 Task: Set a reminder to review and optimize the customer journey across all touchpoints, ensuring a seamless and delightful experience for prospects and clients by October 12th at 9 AM.
Action: Mouse moved to (37, 108)
Screenshot: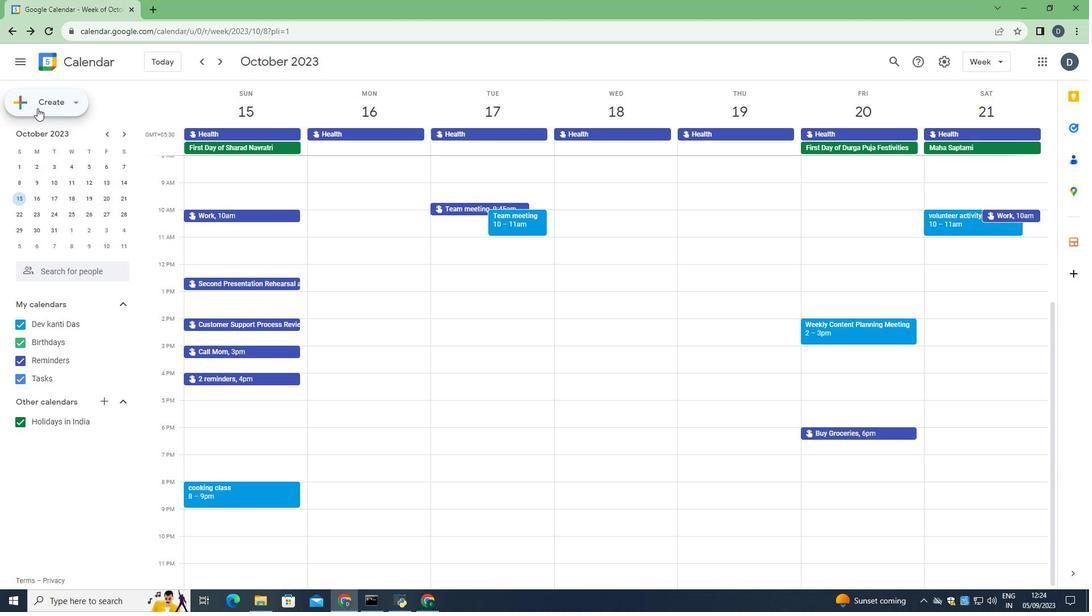 
Action: Mouse pressed left at (37, 108)
Screenshot: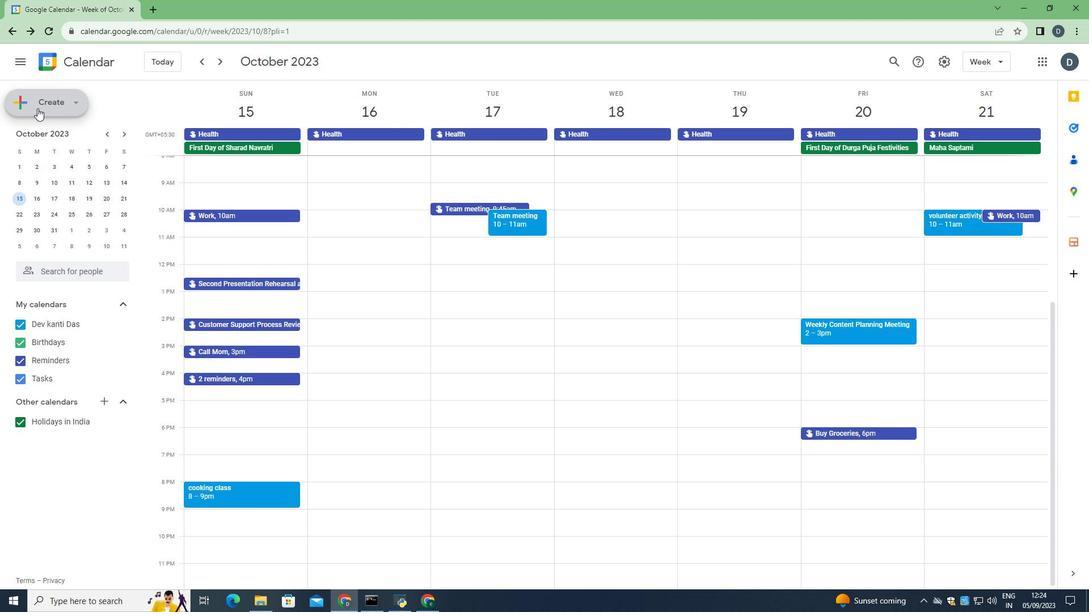 
Action: Mouse moved to (31, 129)
Screenshot: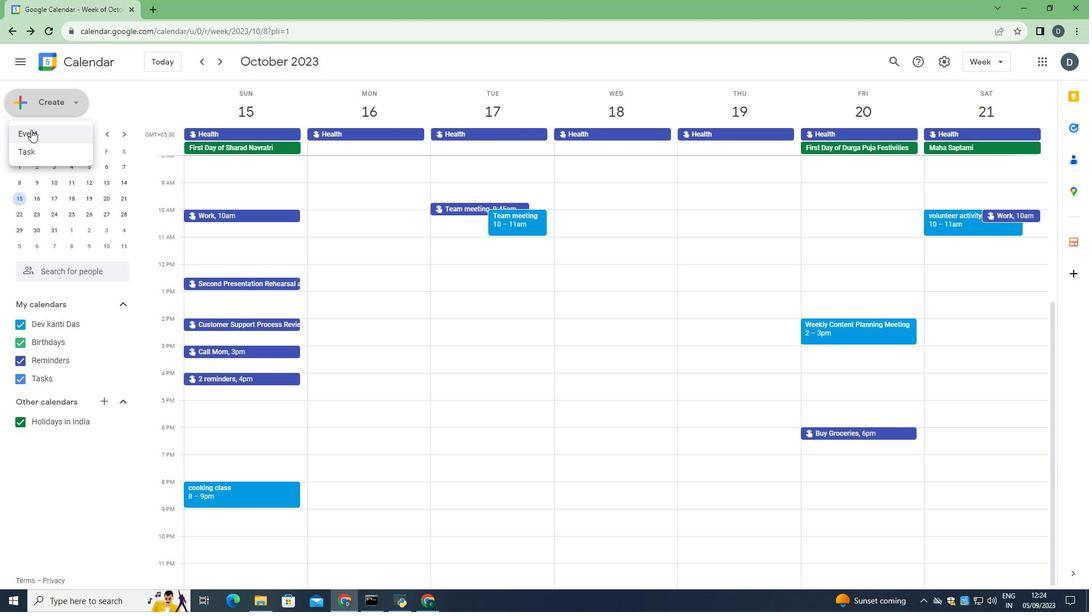 
Action: Mouse pressed left at (31, 129)
Screenshot: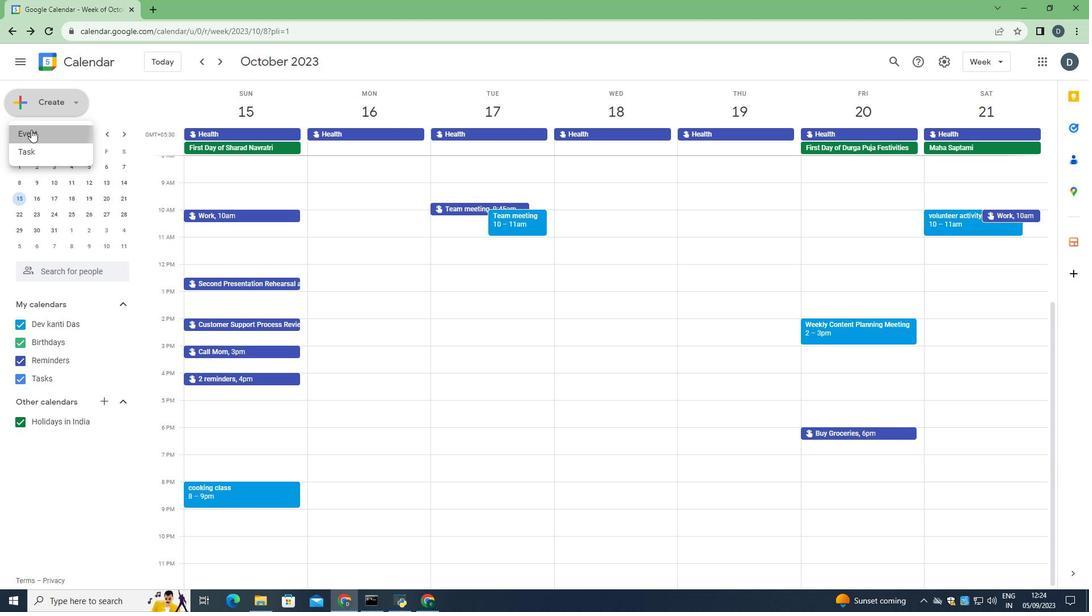 
Action: Mouse moved to (434, 241)
Screenshot: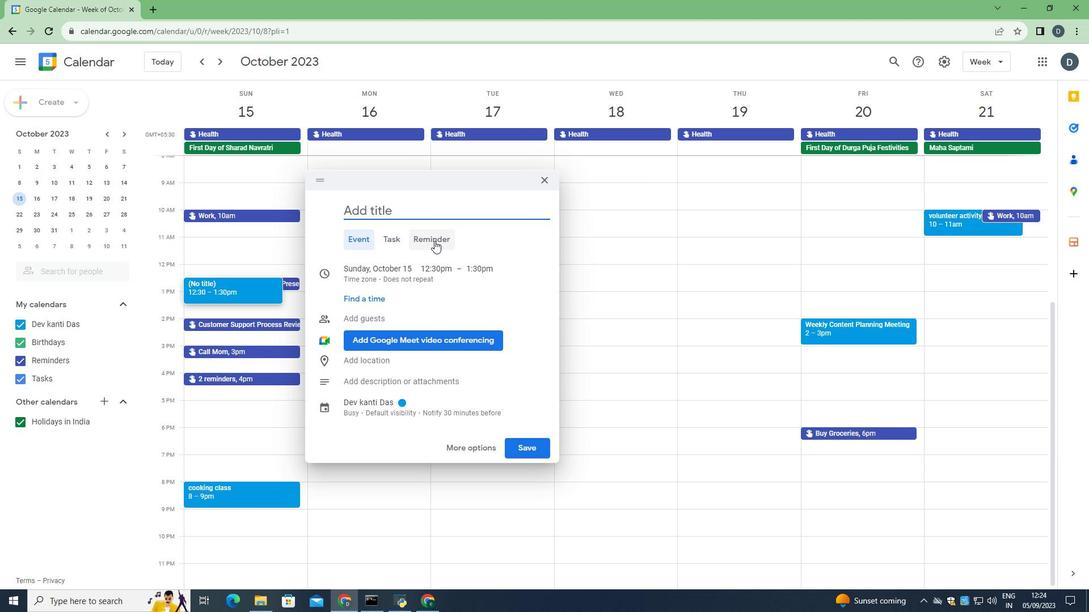 
Action: Mouse pressed left at (434, 241)
Screenshot: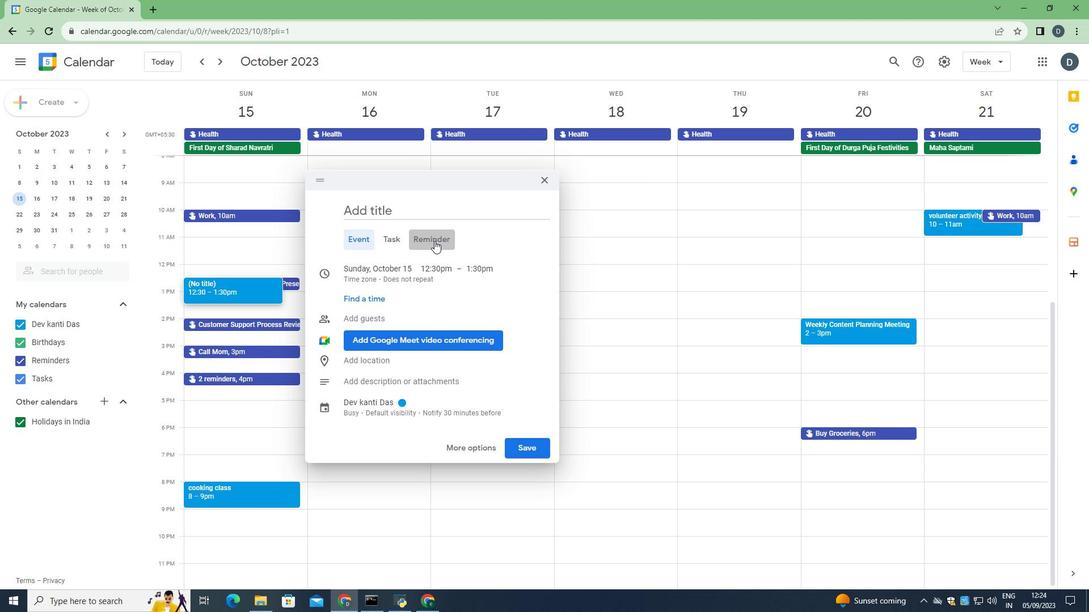 
Action: Mouse moved to (431, 217)
Screenshot: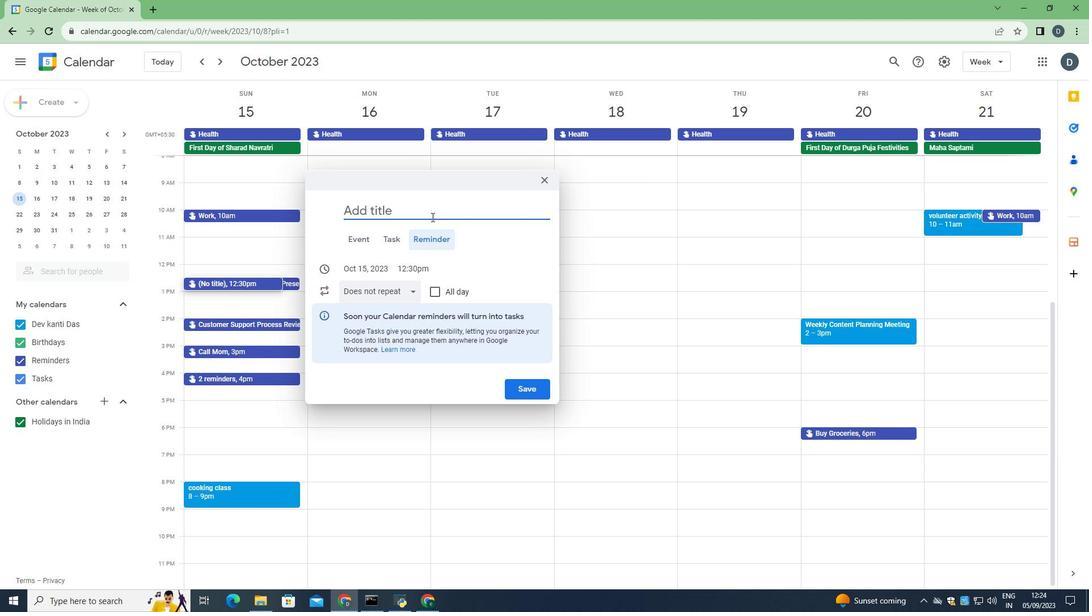 
Action: Mouse pressed left at (431, 217)
Screenshot: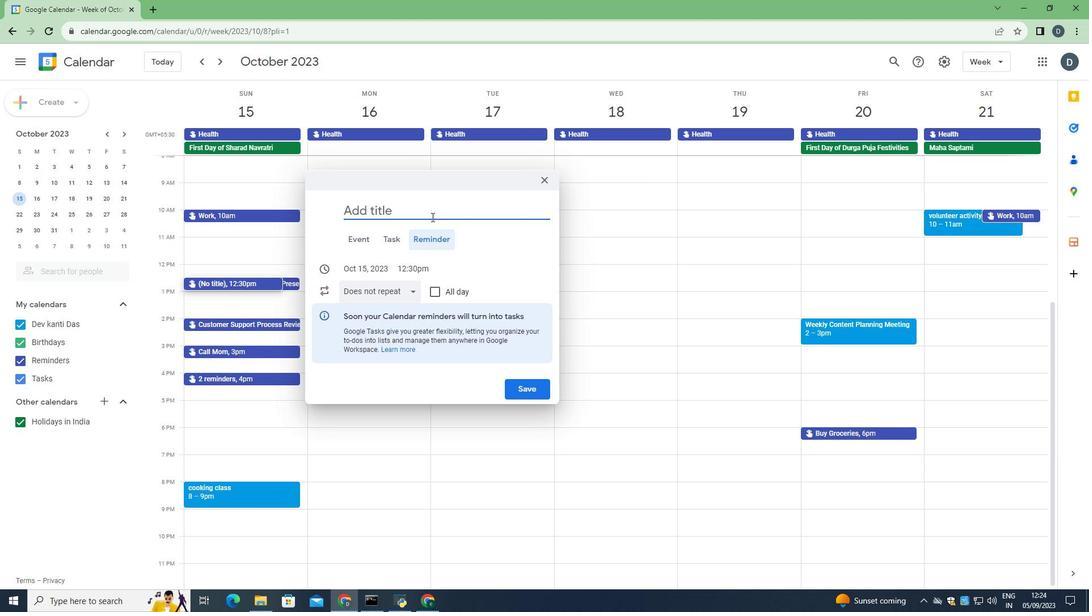 
Action: Key pressed <Key.shift>Customer<Key.space><Key.shift>Journey<Key.space><Key.shift>Optimization
Screenshot: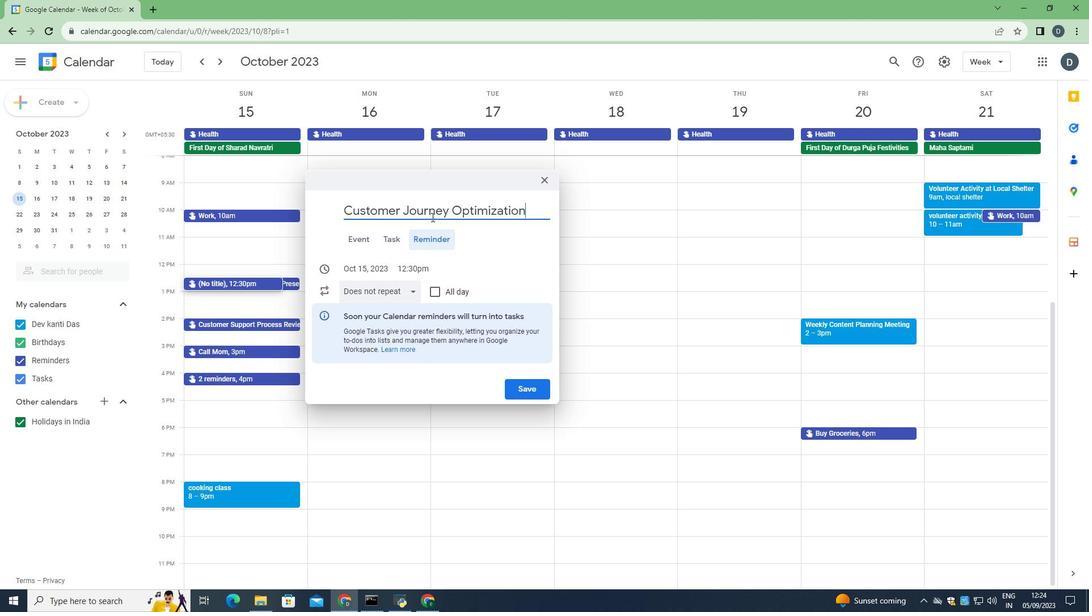 
Action: Mouse moved to (431, 213)
Screenshot: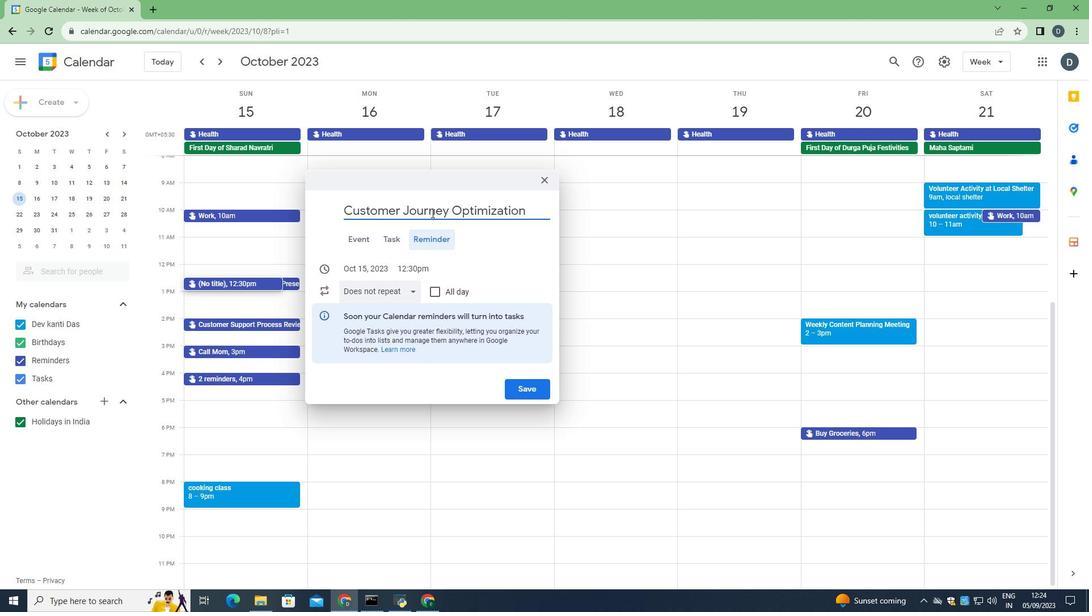 
Action: Key pressed .
Screenshot: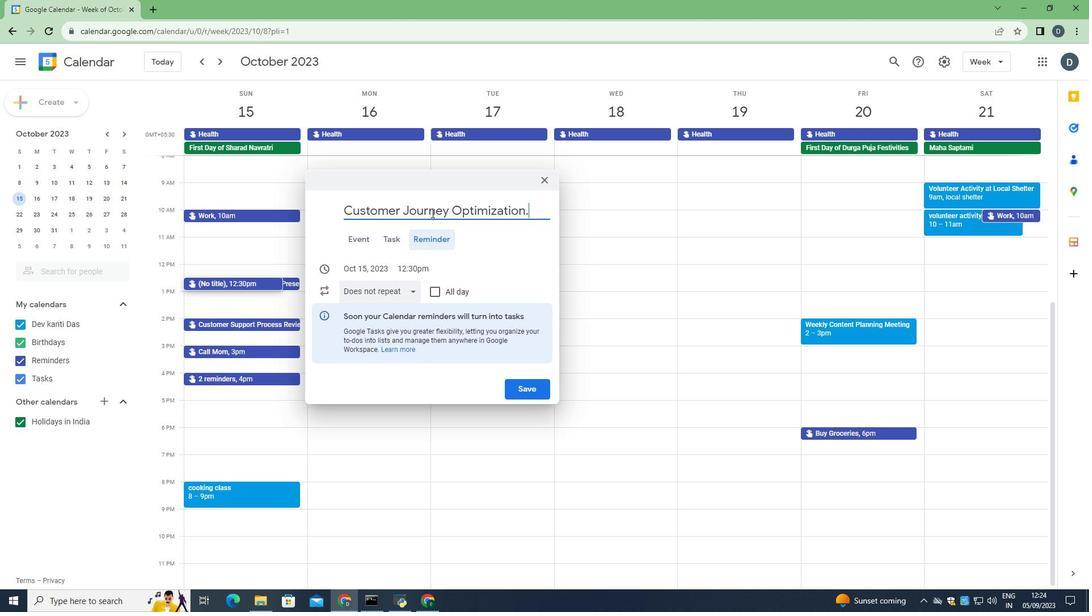 
Action: Mouse moved to (371, 269)
Screenshot: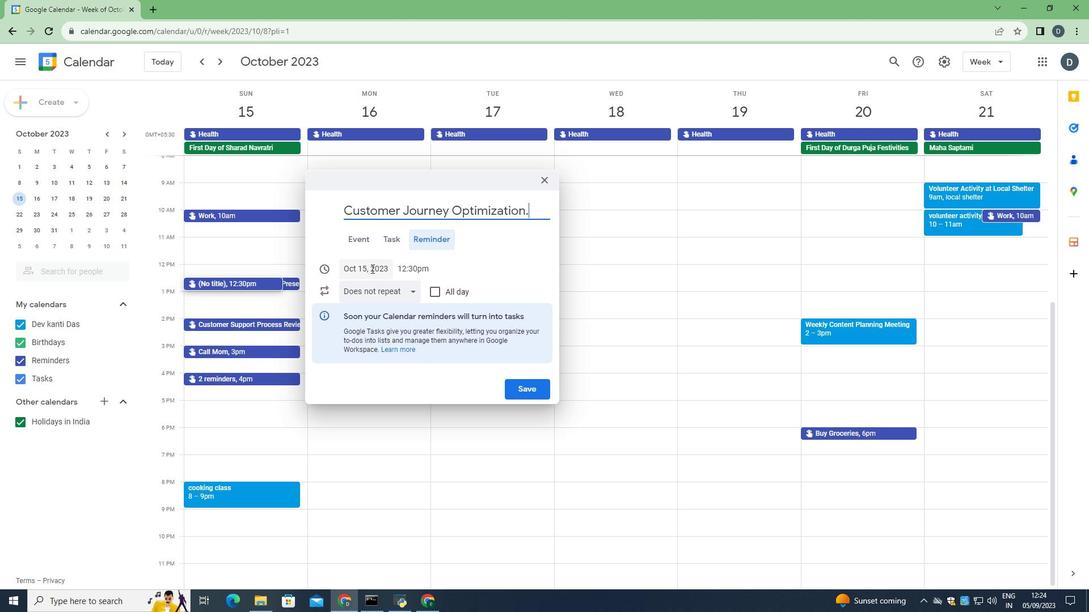 
Action: Mouse pressed left at (371, 269)
Screenshot: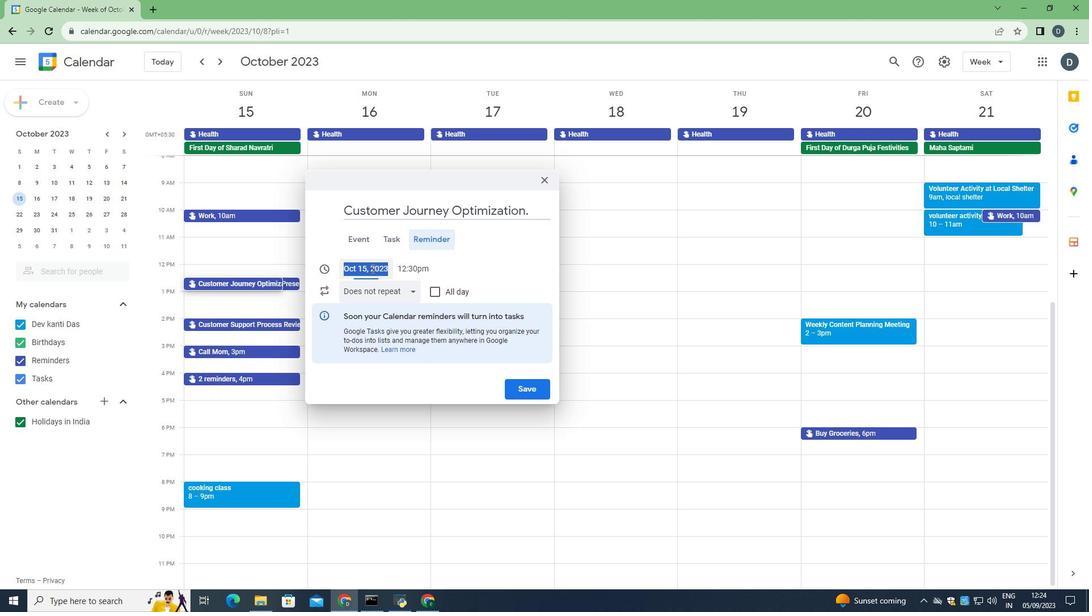 
Action: Mouse moved to (439, 339)
Screenshot: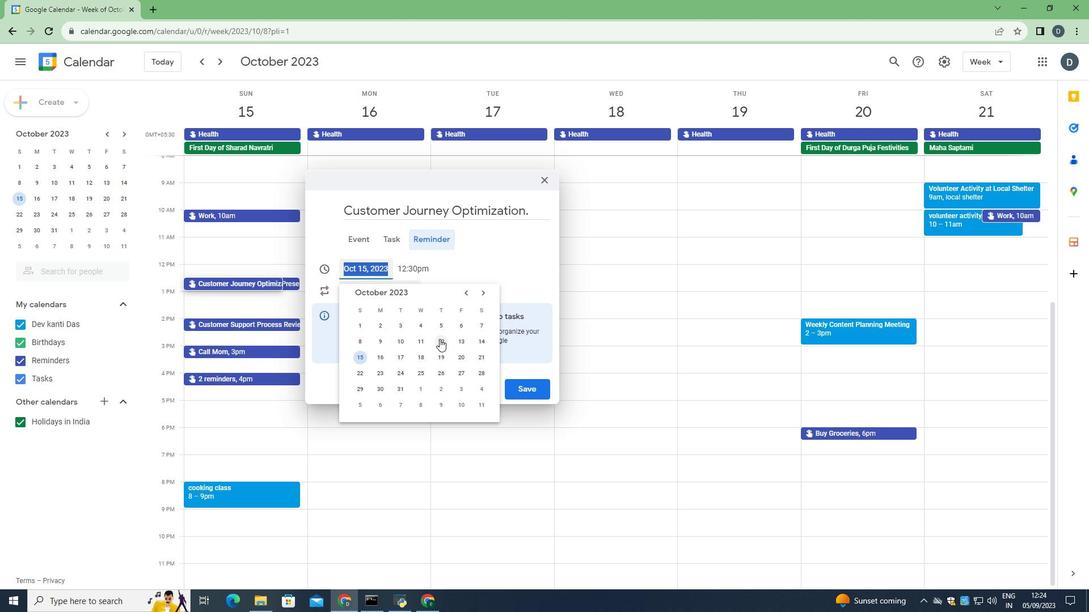 
Action: Mouse pressed left at (439, 339)
Screenshot: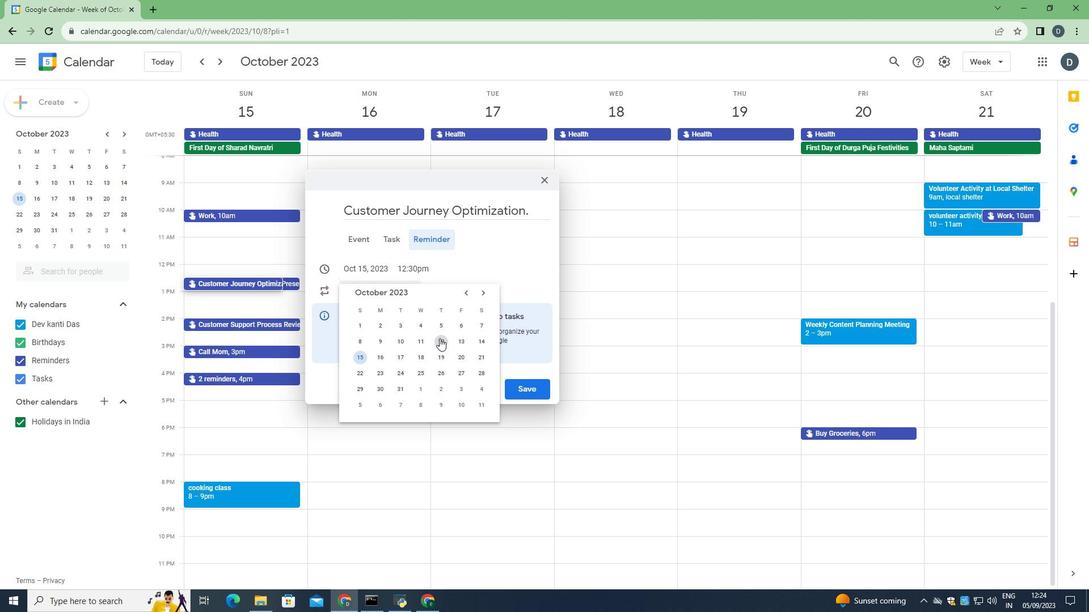 
Action: Mouse moved to (524, 269)
Screenshot: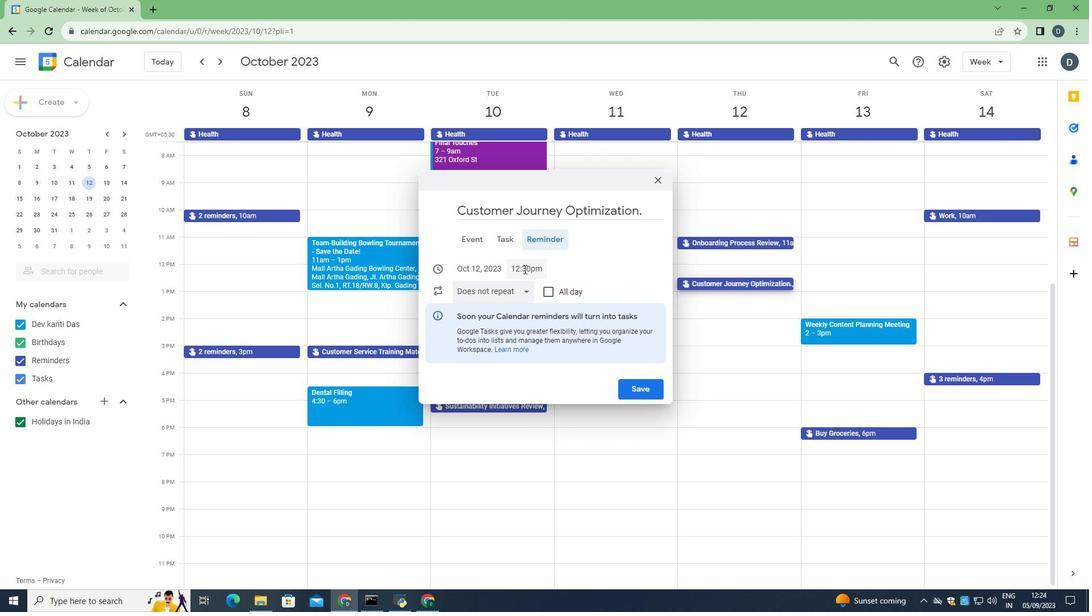 
Action: Mouse pressed left at (524, 269)
Screenshot: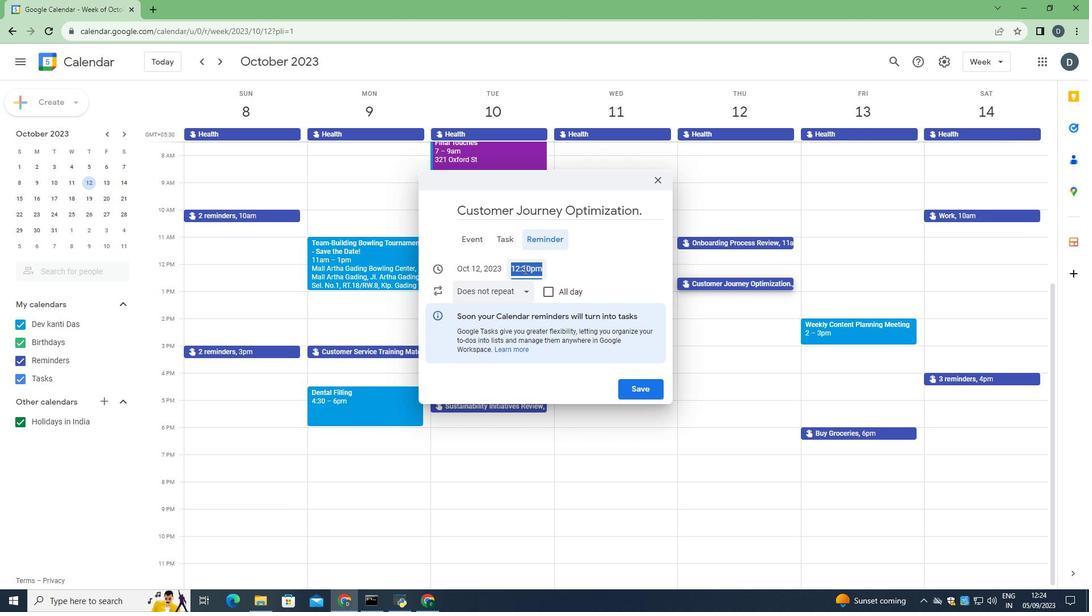 
Action: Mouse moved to (539, 334)
Screenshot: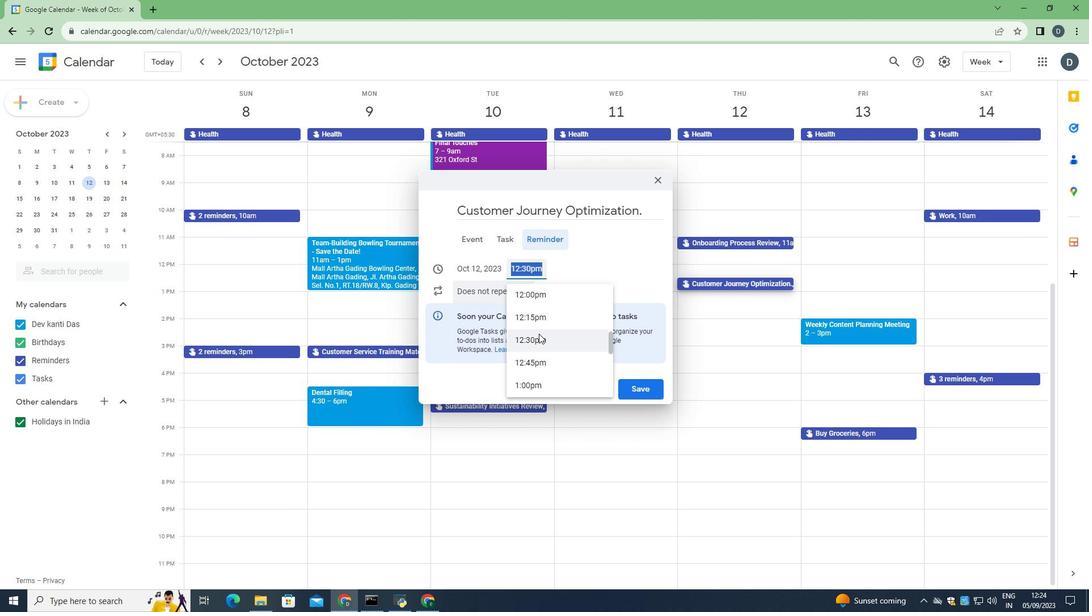 
Action: Mouse scrolled (539, 334) with delta (0, 0)
Screenshot: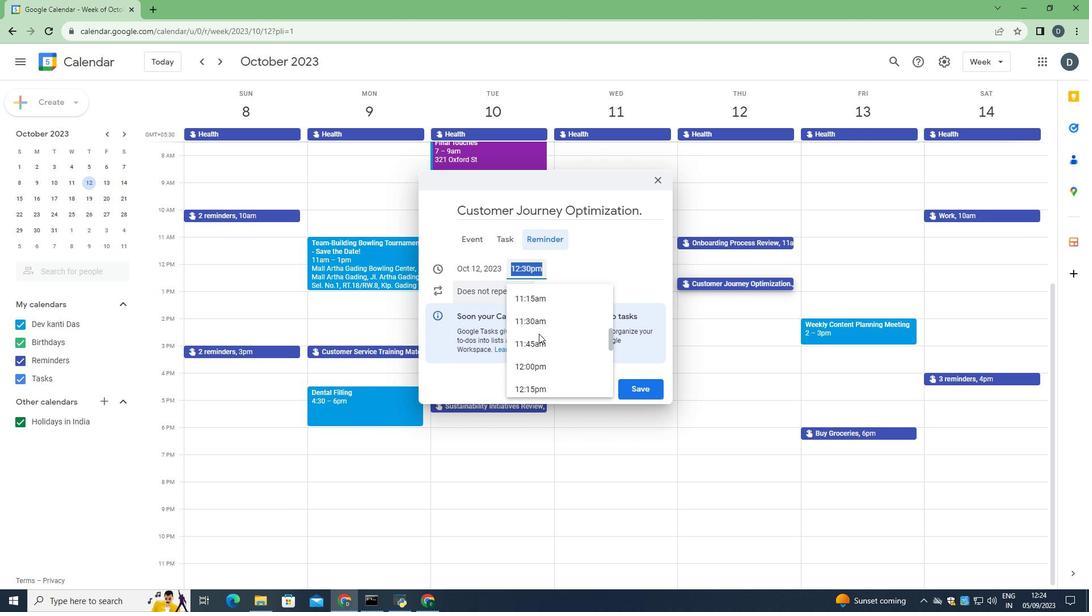 
Action: Mouse scrolled (539, 334) with delta (0, 0)
Screenshot: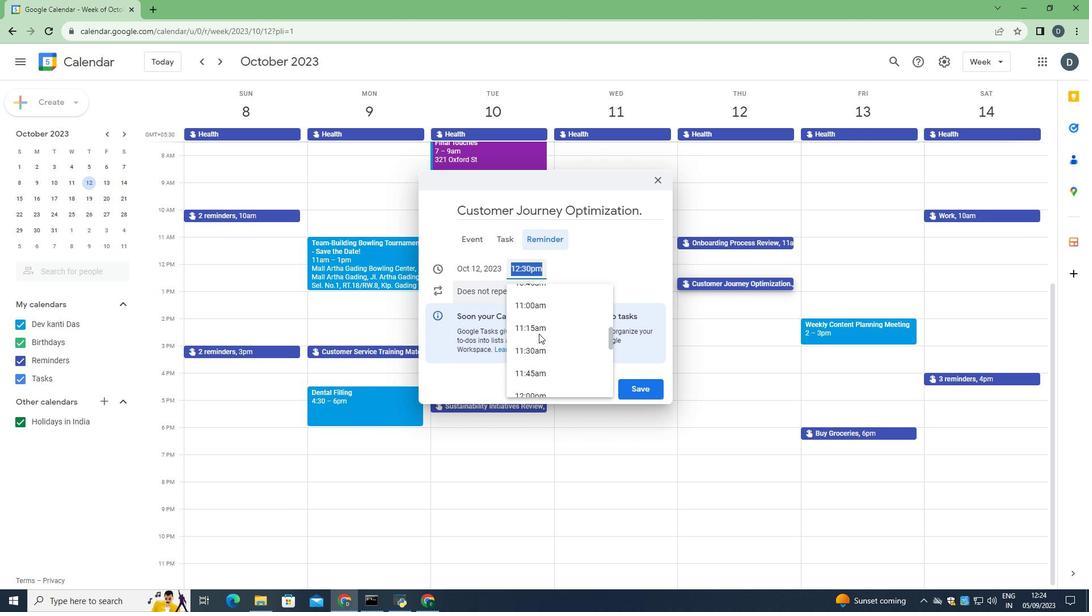 
Action: Mouse scrolled (539, 334) with delta (0, 0)
Screenshot: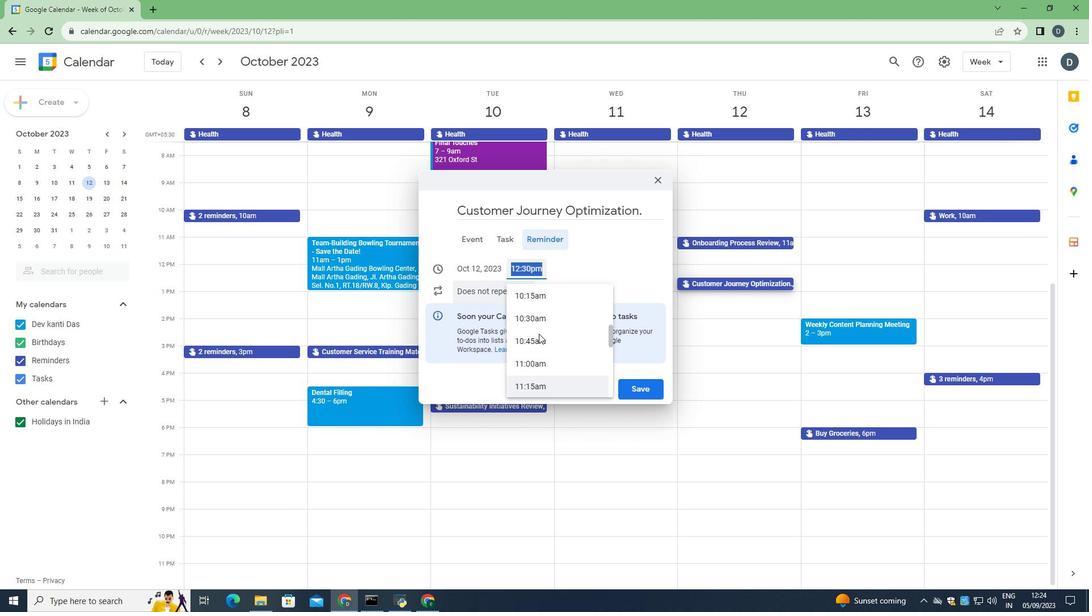 
Action: Mouse scrolled (539, 334) with delta (0, 0)
Screenshot: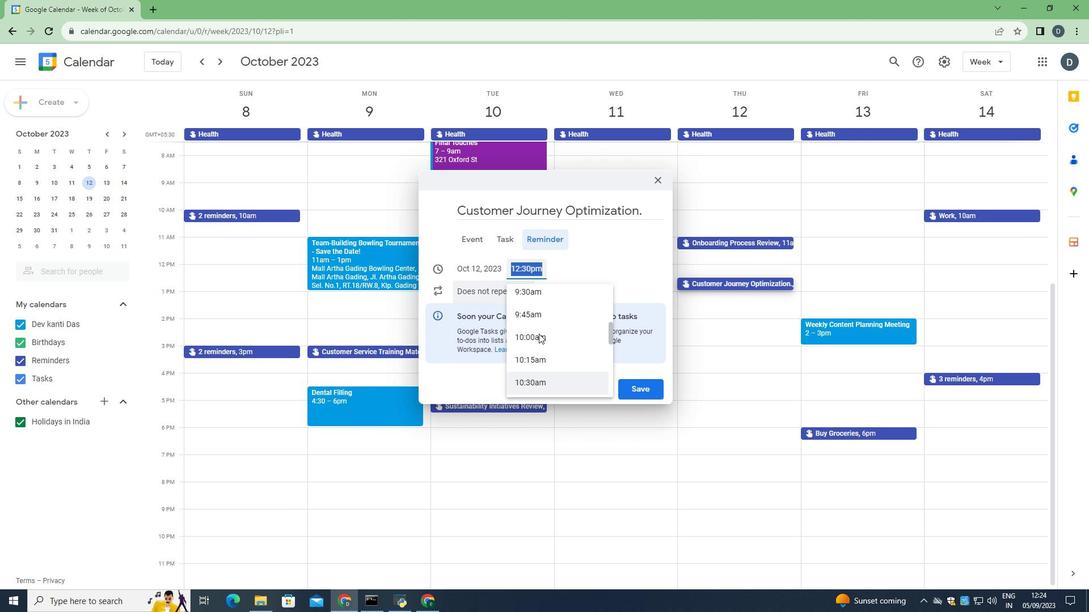 
Action: Mouse scrolled (539, 334) with delta (0, 0)
Screenshot: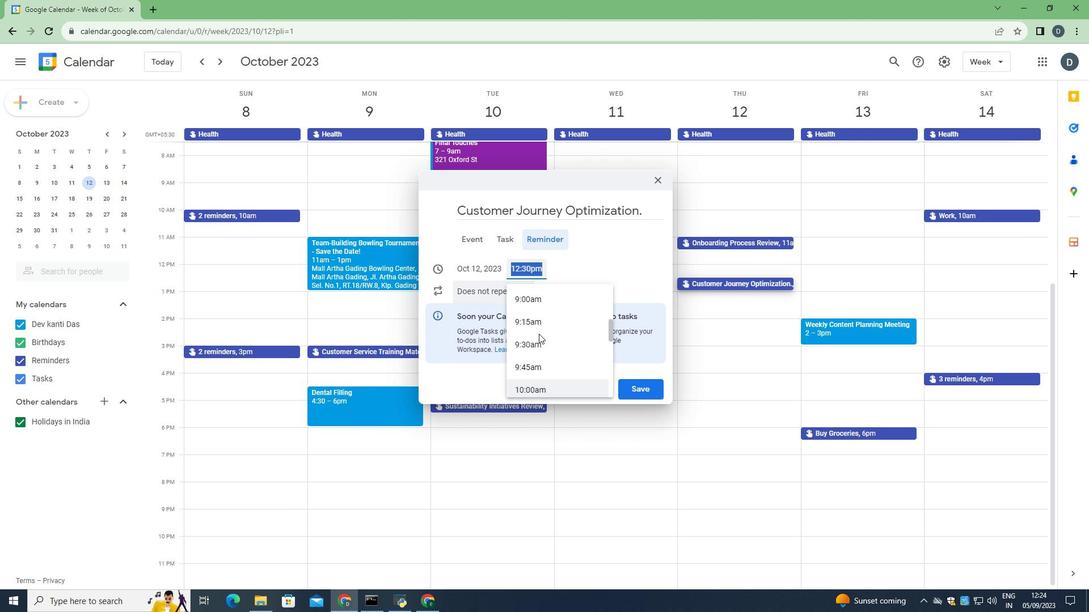 
Action: Mouse moved to (542, 309)
Screenshot: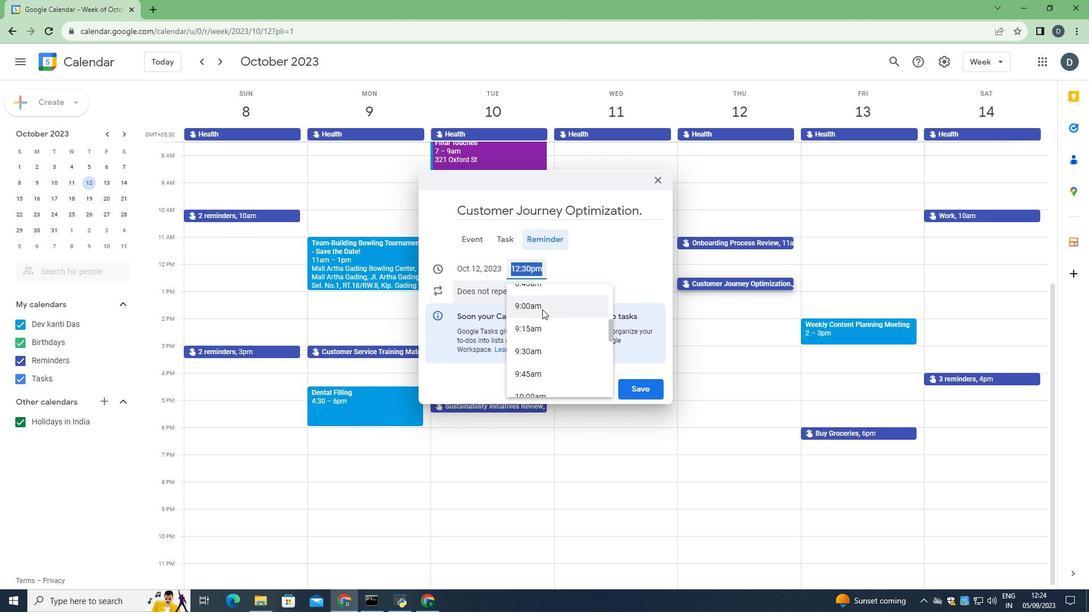 
Action: Mouse pressed left at (542, 309)
Screenshot: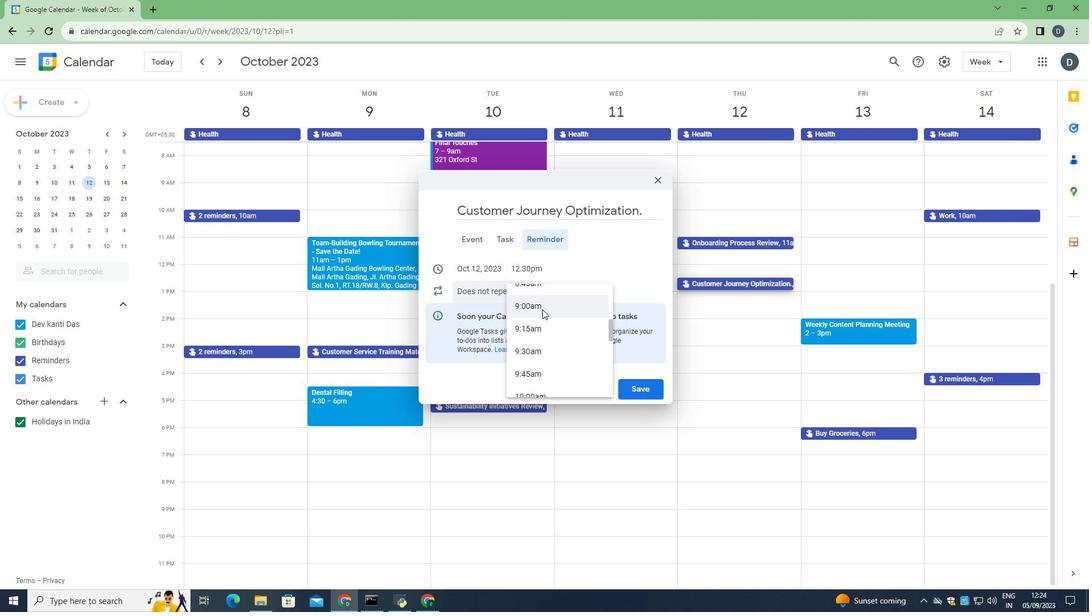 
Action: Mouse moved to (643, 391)
Screenshot: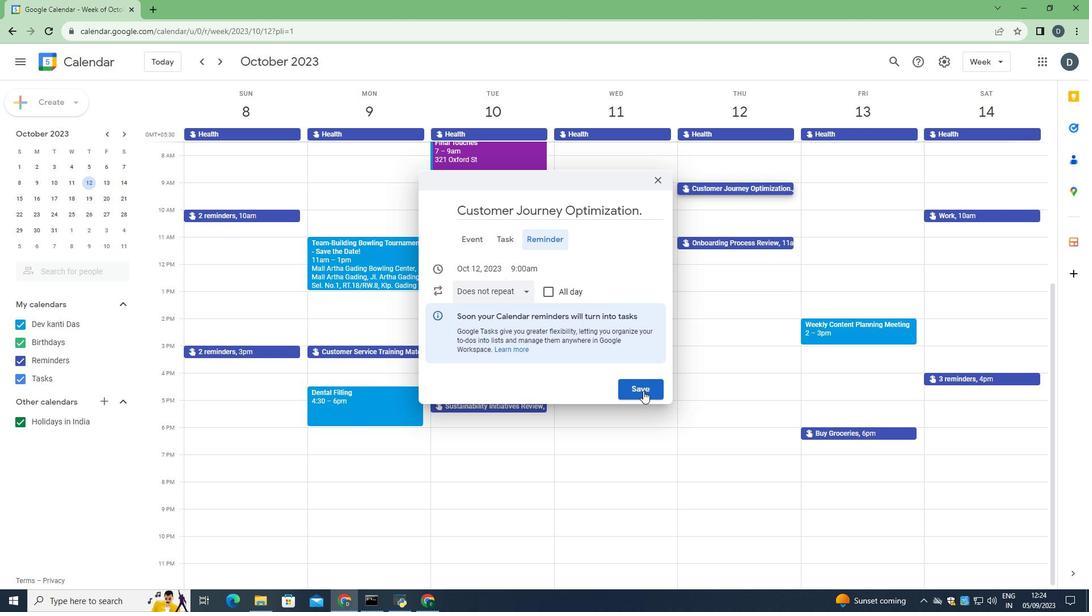 
Action: Mouse pressed left at (643, 391)
Screenshot: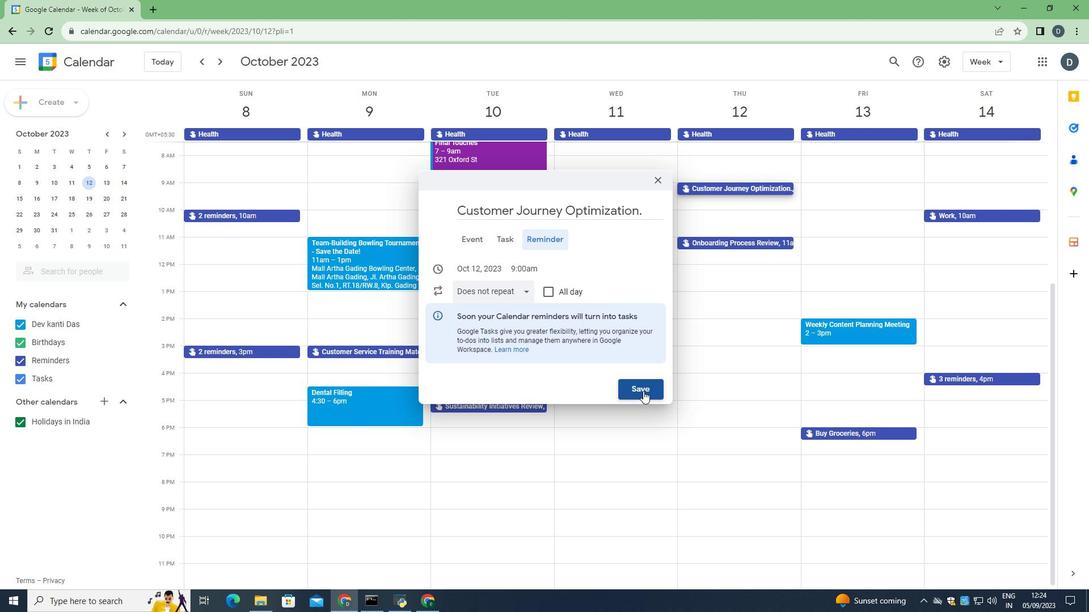 
Action: Mouse moved to (644, 390)
Screenshot: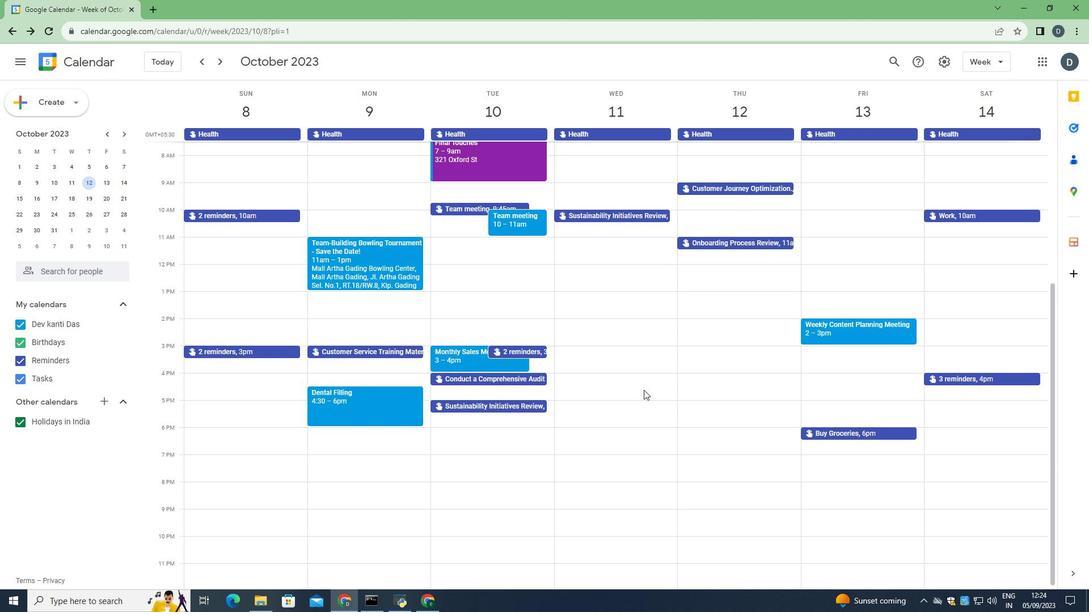 
